Task: Add to scrum project TourPlan a team member softage.2@softage.net and assign as Project Lead.
Action: Mouse moved to (175, 61)
Screenshot: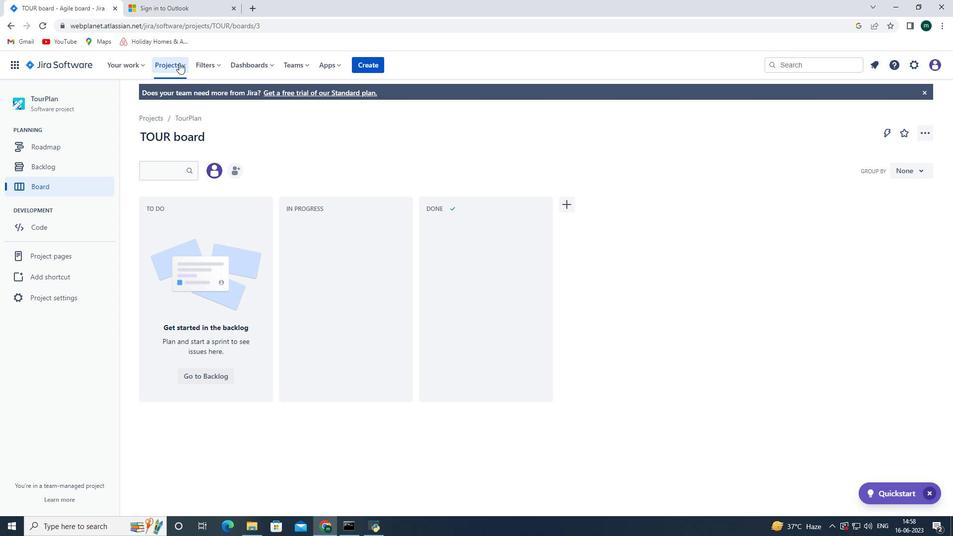 
Action: Mouse pressed left at (175, 61)
Screenshot: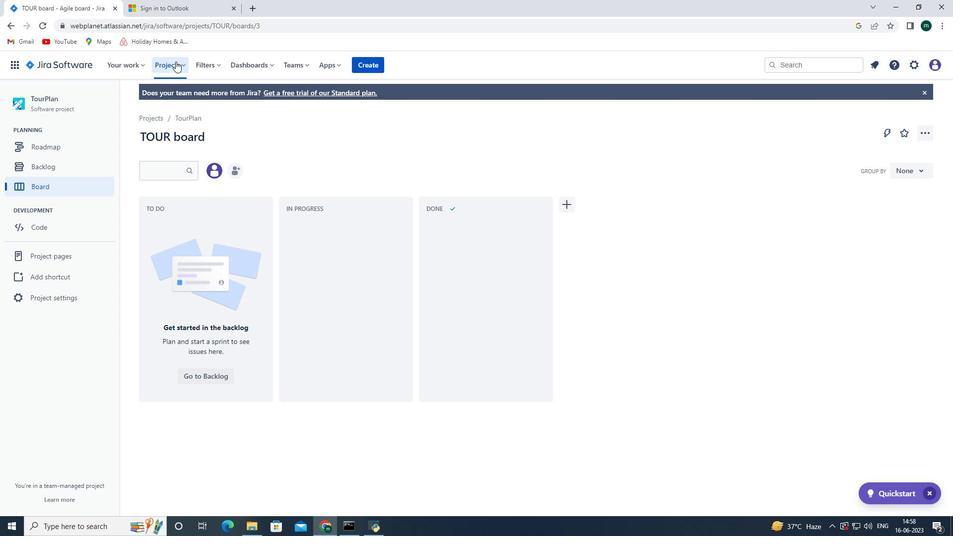 
Action: Mouse moved to (198, 208)
Screenshot: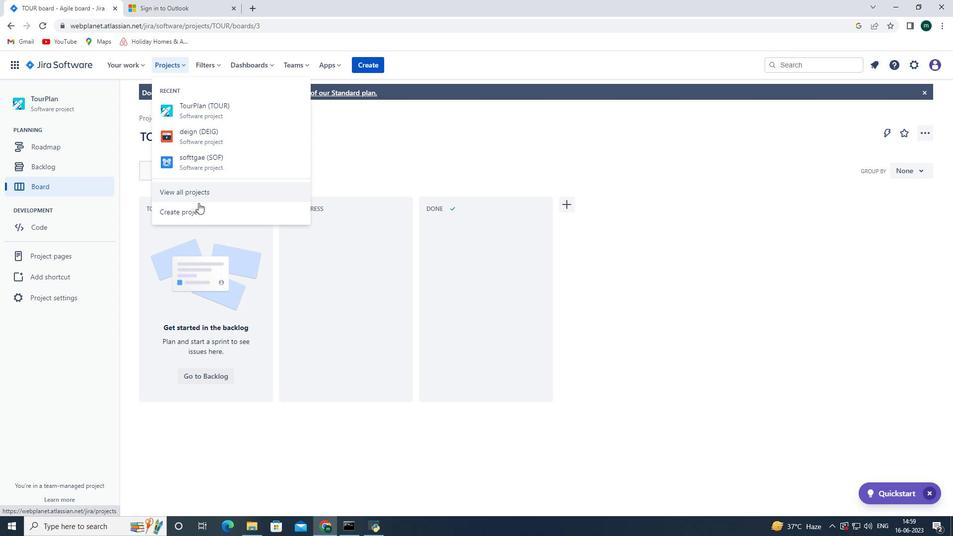 
Action: Mouse pressed left at (198, 208)
Screenshot: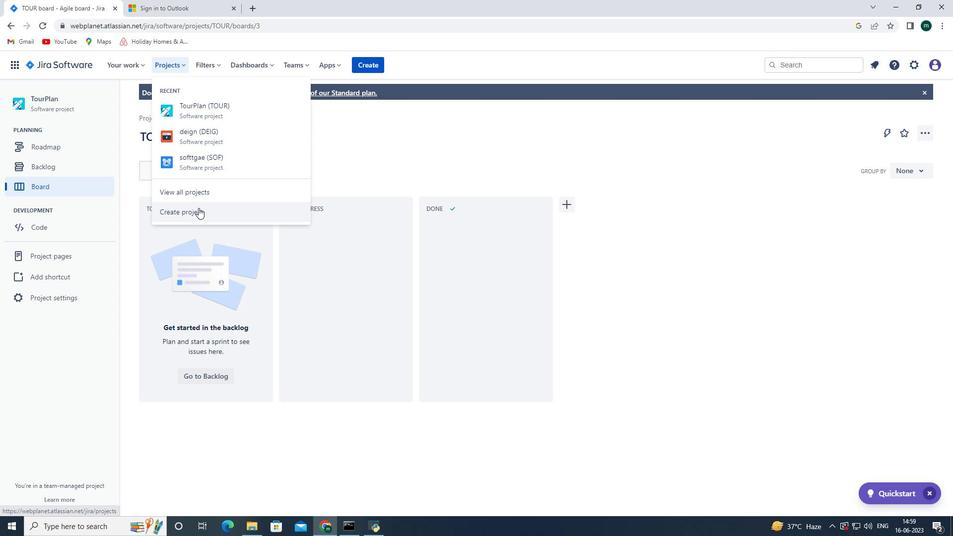 
Action: Mouse moved to (470, 256)
Screenshot: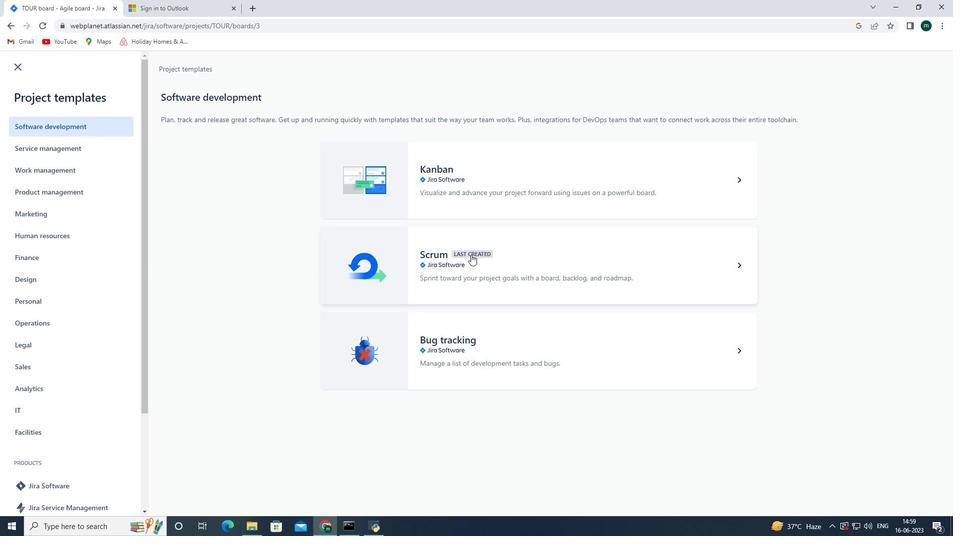 
Action: Mouse pressed left at (470, 256)
Screenshot: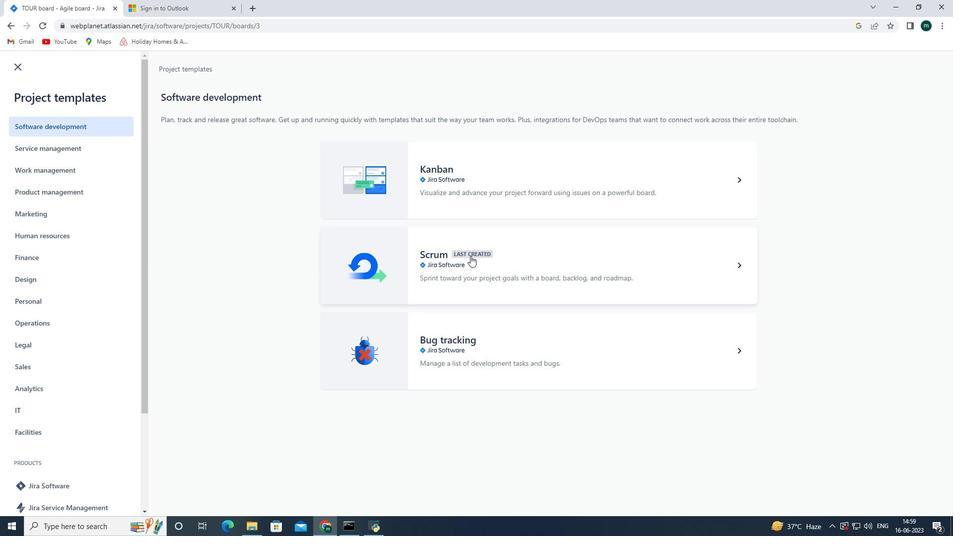 
Action: Mouse moved to (748, 515)
Screenshot: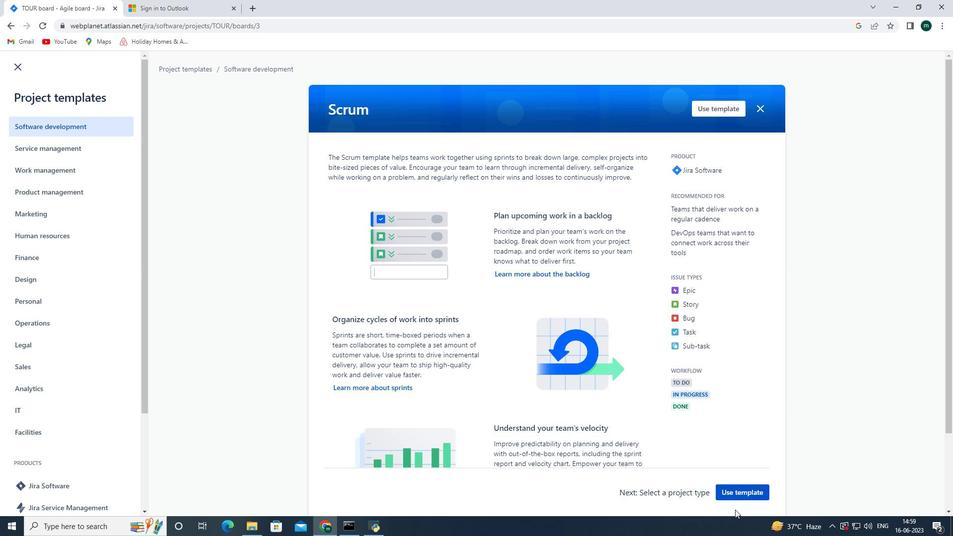 
Action: Mouse pressed left at (748, 515)
Screenshot: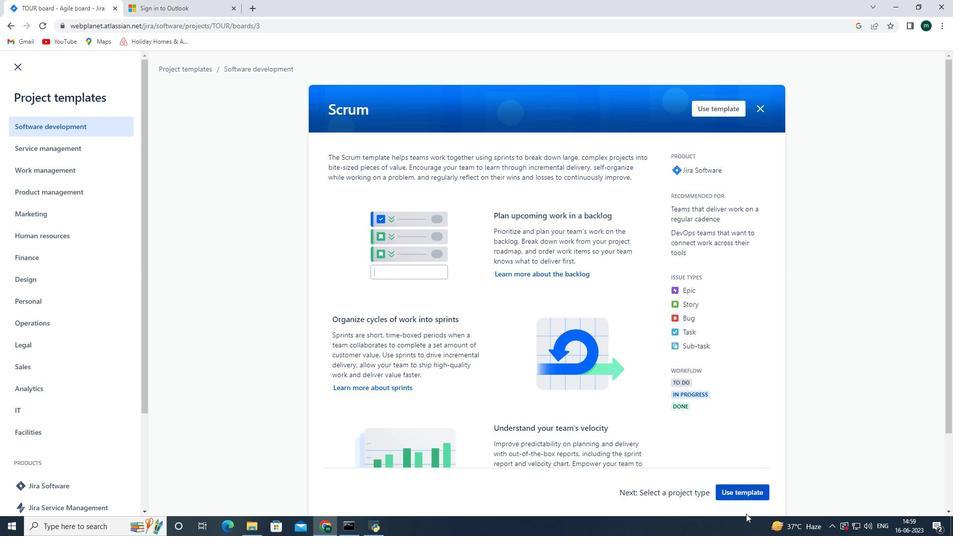 
Action: Mouse moved to (738, 497)
Screenshot: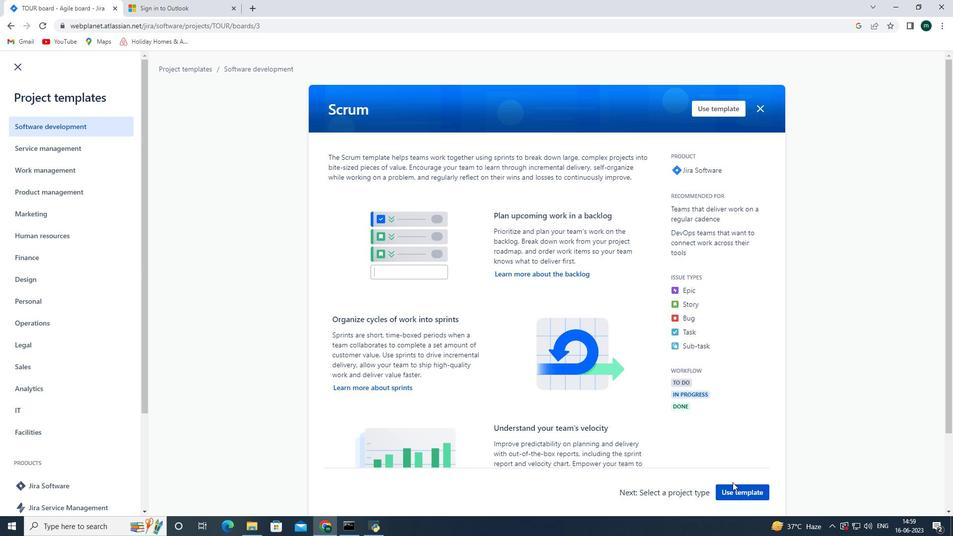 
Action: Mouse pressed left at (738, 497)
Screenshot: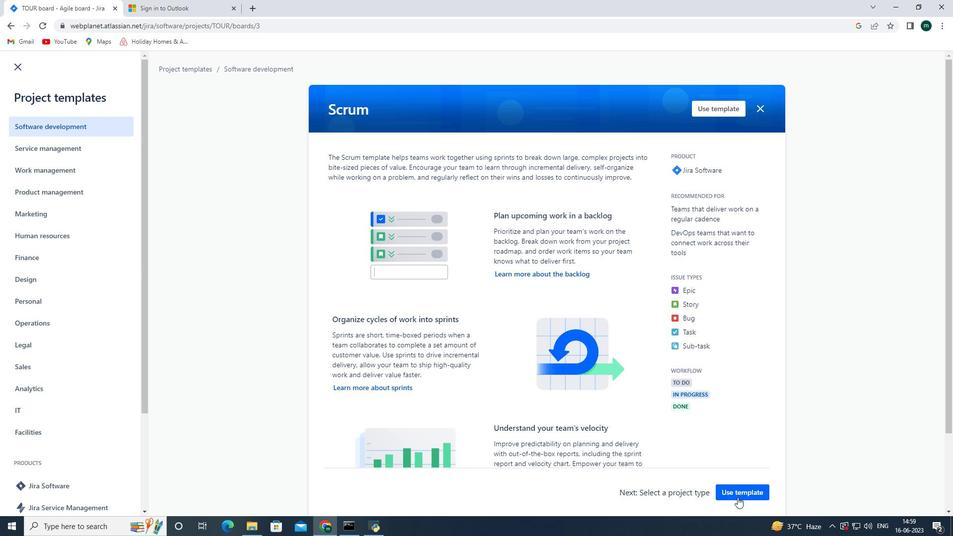 
Action: Mouse moved to (457, 347)
Screenshot: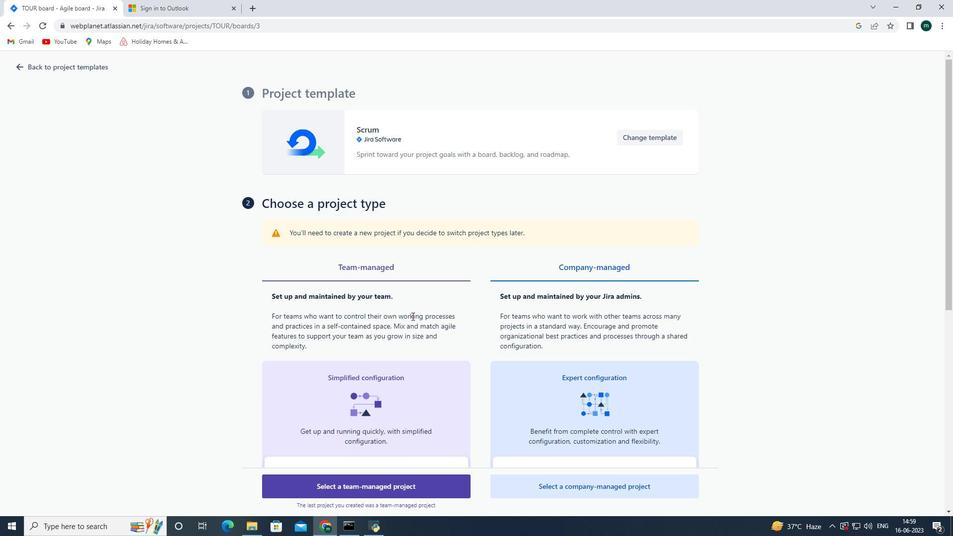 
Action: Mouse scrolled (457, 346) with delta (0, 0)
Screenshot: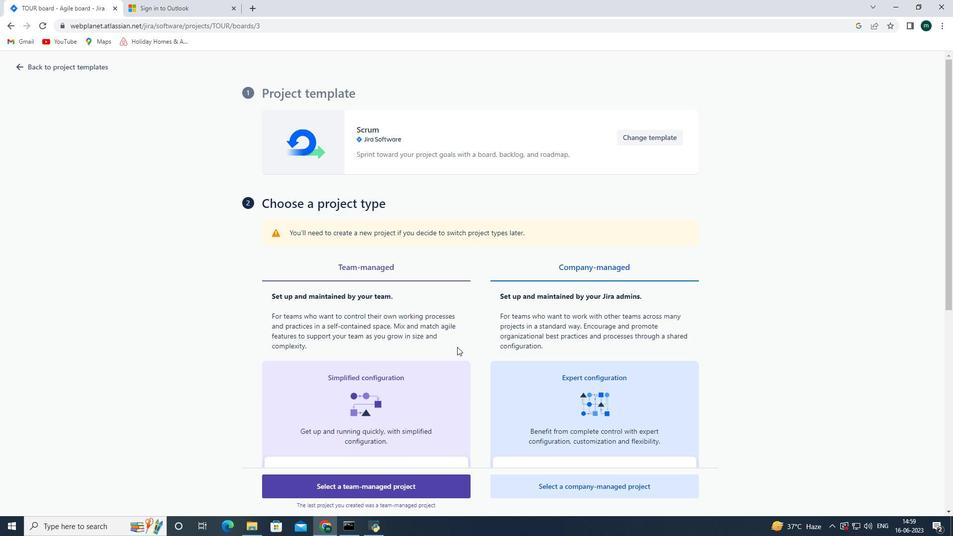 
Action: Mouse scrolled (457, 346) with delta (0, 0)
Screenshot: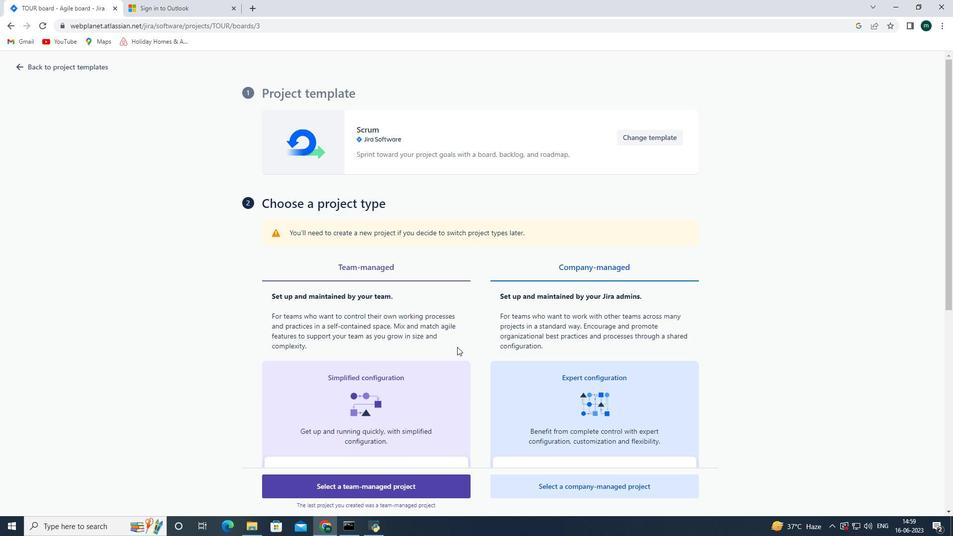 
Action: Mouse scrolled (457, 346) with delta (0, 0)
Screenshot: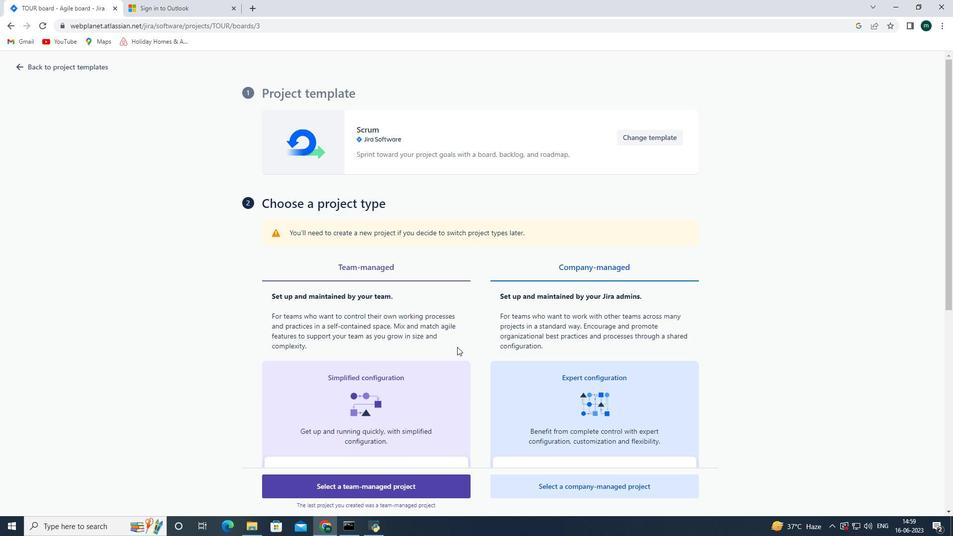 
Action: Mouse scrolled (457, 346) with delta (0, 0)
Screenshot: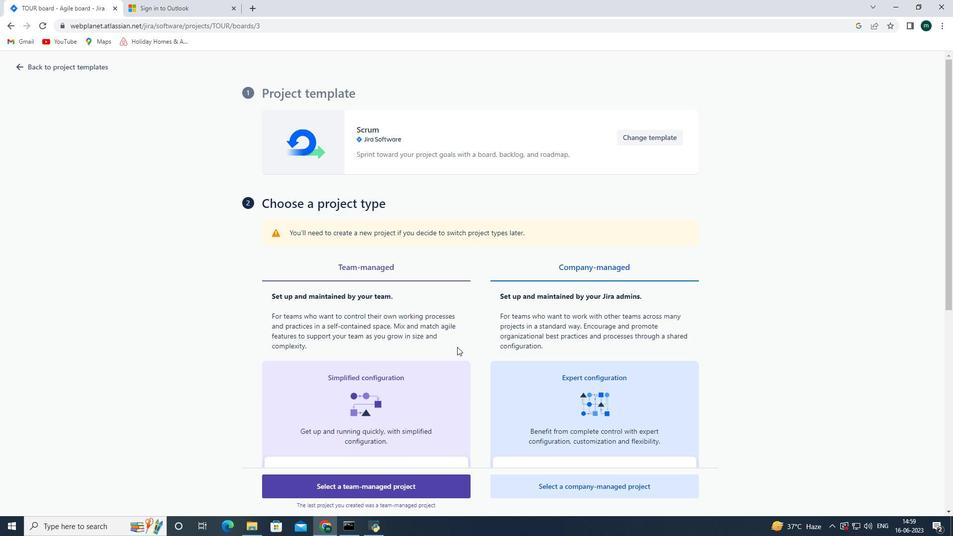 
Action: Mouse moved to (426, 489)
Screenshot: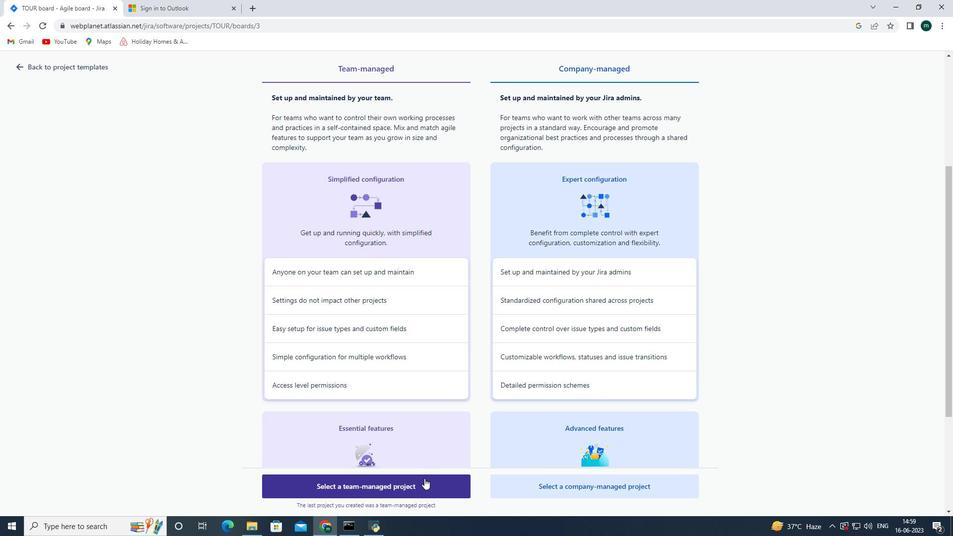 
Action: Mouse pressed left at (426, 489)
Screenshot: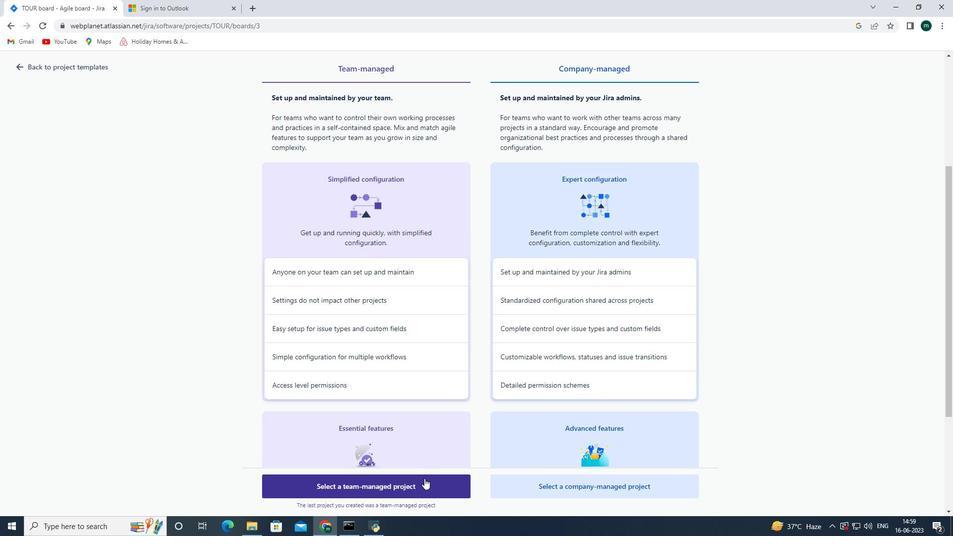 
Action: Mouse moved to (288, 249)
Screenshot: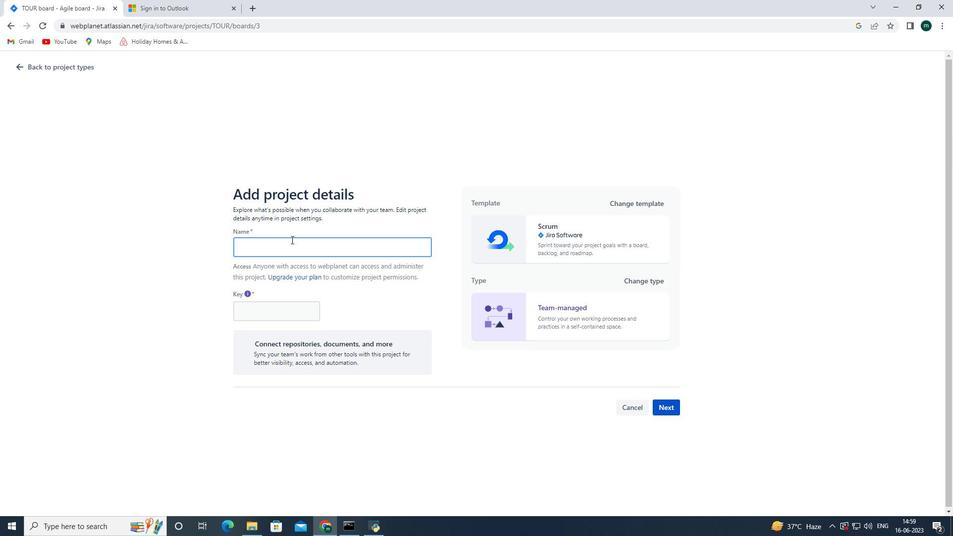 
Action: Mouse pressed left at (288, 249)
Screenshot: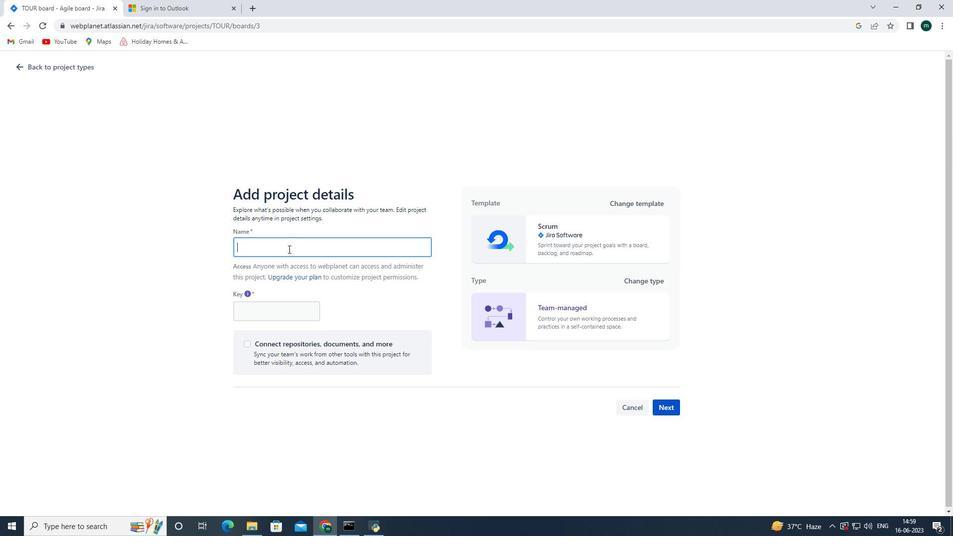 
Action: Mouse moved to (288, 249)
Screenshot: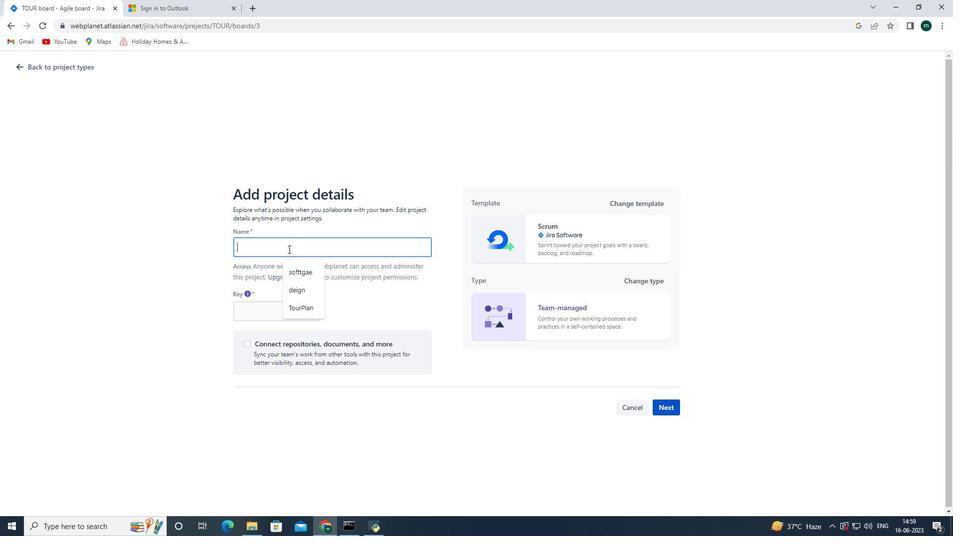 
Action: Key pressed <Key.shift>Tour<Key.space><Key.shift><Key.shift><Key.shift><Key.shift><Key.shift><Key.shift><Key.shift><Key.shift><Key.shift><Key.shift><Key.shift><Key.shift><Key.shift><Key.shift><Key.shift><Key.shift><Key.shift><Key.shift><Key.shift><Key.shift><Key.shift><Key.shift><Key.shift><Key.shift><Key.shift><Key.shift><Key.shift><Key.shift><Key.shift><Key.shift><Key.shift><Key.shift><Key.shift><Key.shift><Key.shift><Key.shift><Key.shift><Key.shift><Key.shift><Key.shift><Key.shift><Key.shift><Key.shift><Key.shift><Key.shift><Key.shift><Key.shift><Key.shift><Key.shift><Key.shift><Key.shift><Key.shift><Key.shift><Key.shift><Key.shift><Key.shift><Key.shift><Key.shift><Key.shift><Key.shift><Key.shift><Key.shift><Key.shift><Key.shift><Key.shift><Key.shift><Key.shift><Key.shift><Key.shift><Key.shift><Key.shift><Key.shift><Key.shift><Key.shift><Key.shift><Key.shift><Key.shift><Key.shift><Key.shift><Key.shift><Key.shift><Key.shift><Key.shift><Key.shift><Key.shift><Key.shift><Key.shift><Key.shift><Key.shift><Key.shift><Key.shift><Key.shift><Key.shift><Key.shift><Key.shift><Key.shift><Key.shift><Key.shift><Key.shift><Key.shift><Key.shift><Key.shift><Key.shift><Key.shift><Key.shift><Key.shift><Key.shift><Key.shift><Key.shift><Key.shift><Key.shift><Key.shift><Key.shift><Key.shift><Key.shift><Key.shift><Key.shift><Key.shift><Key.shift><Key.shift><Key.shift><Key.shift><Key.shift><Key.shift><Key.shift><Key.shift><Key.shift><Key.shift><Key.shift><Key.shift><Key.shift><Key.shift><Key.shift><Key.shift><Key.shift><Key.shift><Key.shift><Key.shift><Key.shift><Key.shift><Key.shift><Key.shift><Key.shift><Key.shift><Key.shift><Key.shift><Key.shift><Key.shift><Key.shift><Key.shift><Key.shift><Key.shift>Plan<Key.space>
Screenshot: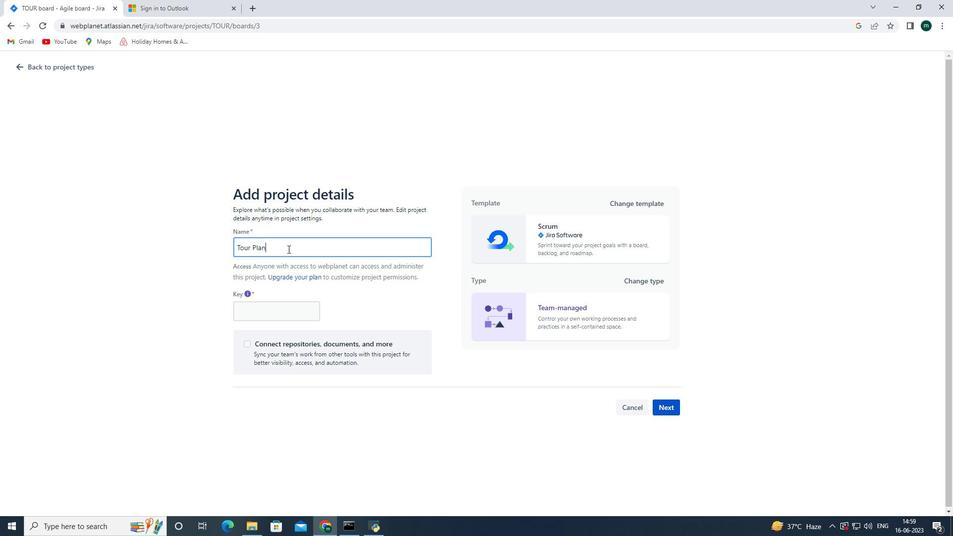 
Action: Mouse moved to (671, 408)
Screenshot: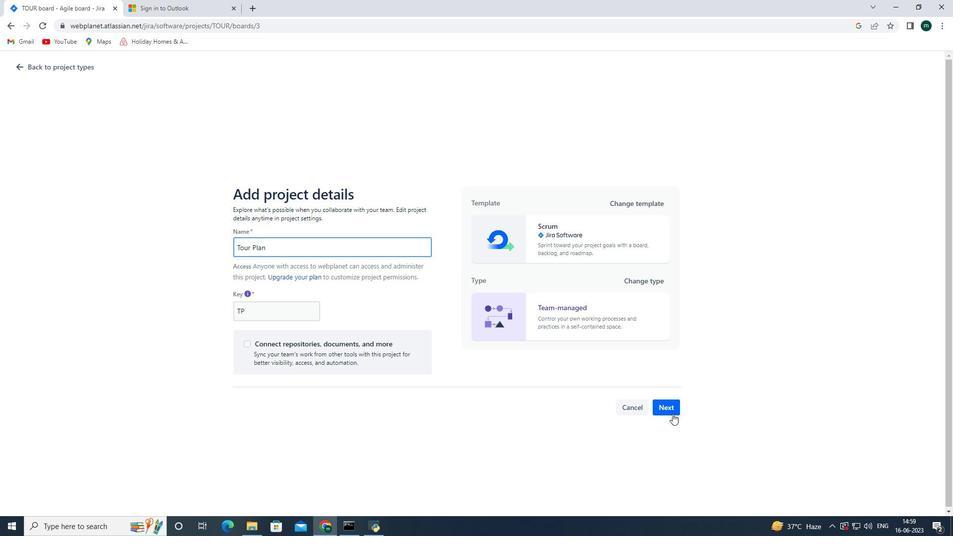 
Action: Mouse pressed left at (671, 408)
Screenshot: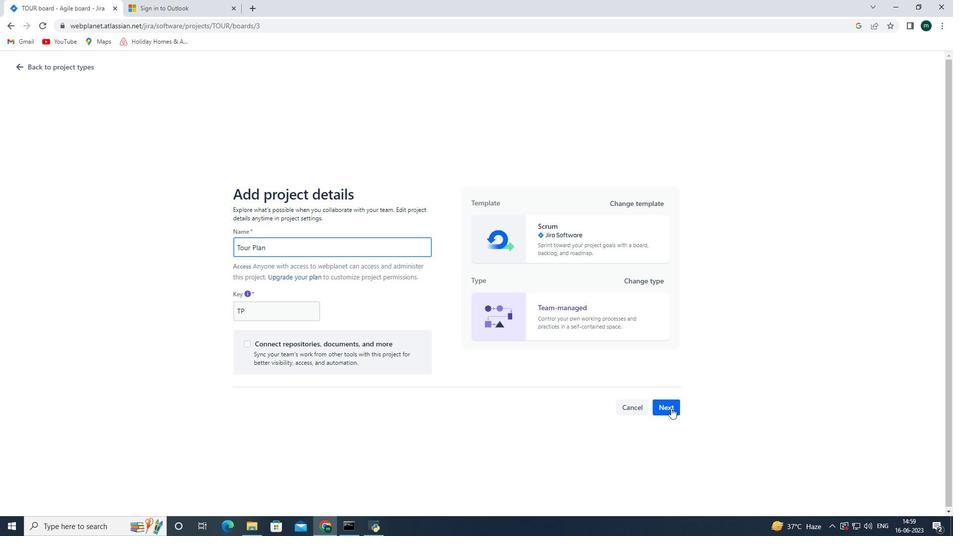
Action: Mouse moved to (582, 346)
Screenshot: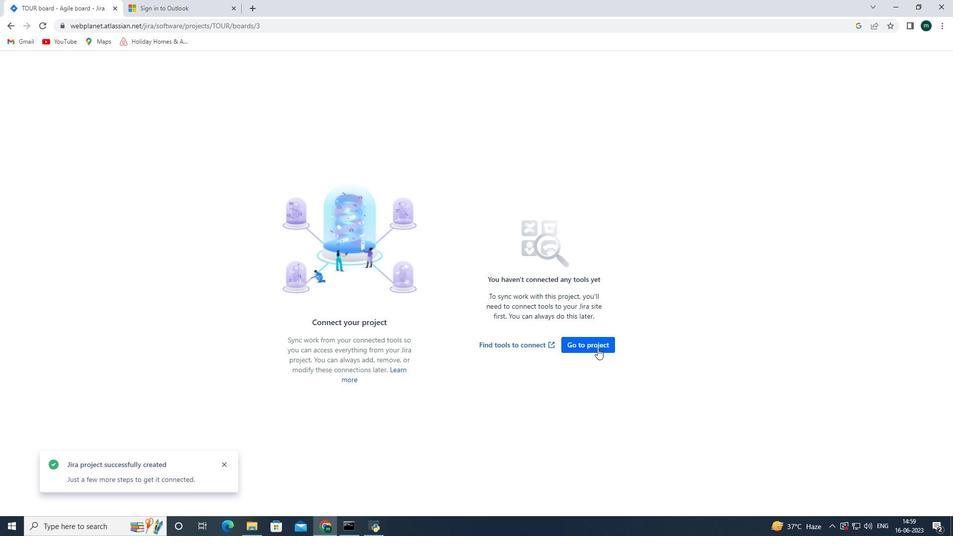 
Action: Mouse pressed left at (582, 346)
Screenshot: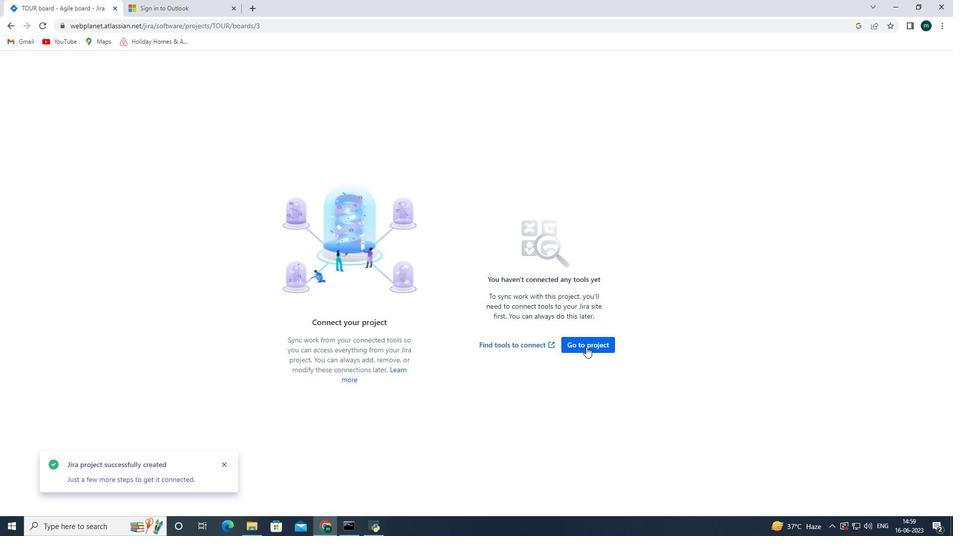
Action: Mouse moved to (186, 63)
Screenshot: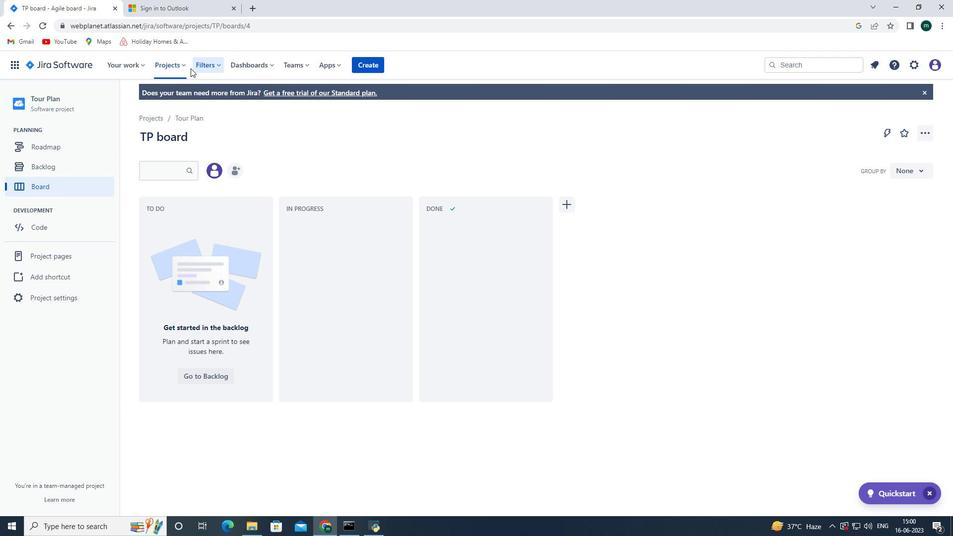 
Action: Mouse pressed left at (186, 63)
Screenshot: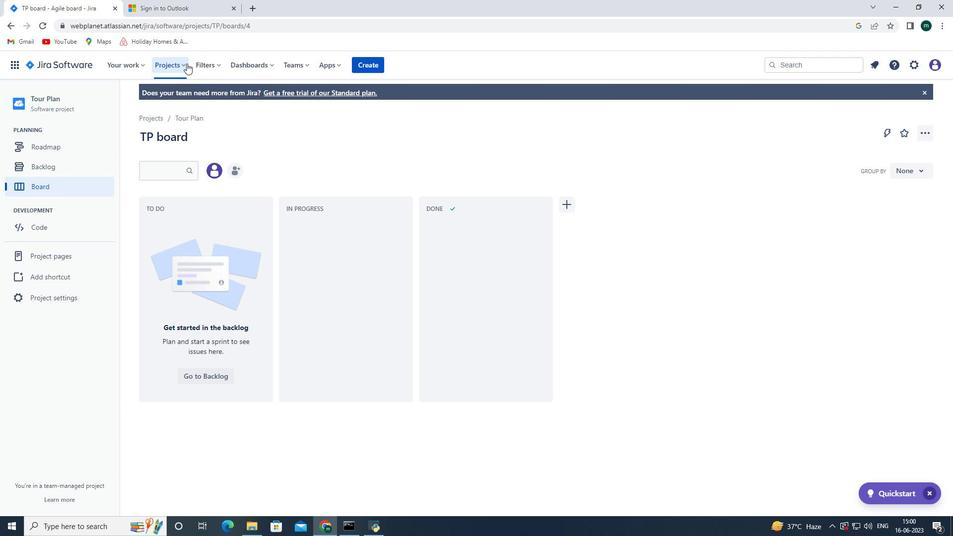 
Action: Mouse moved to (224, 107)
Screenshot: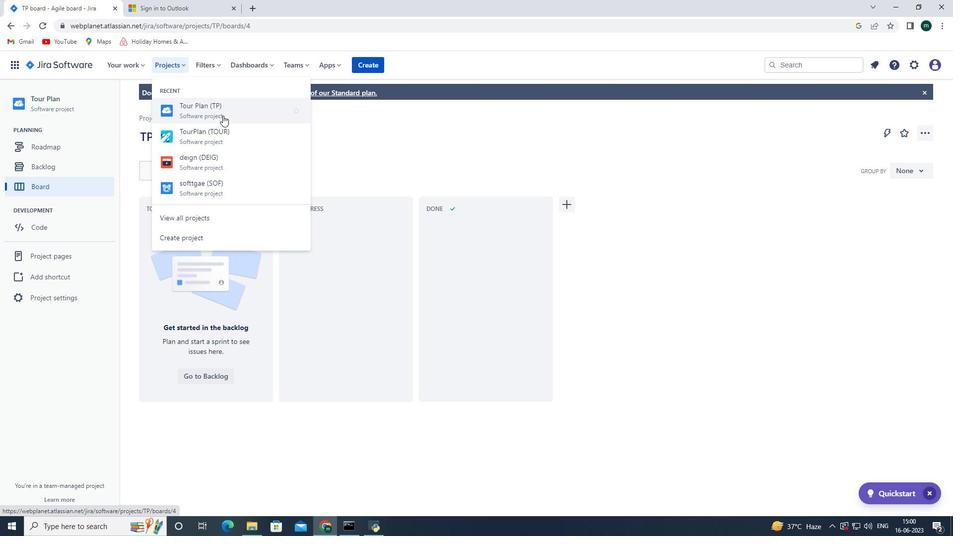 
Action: Mouse pressed left at (224, 107)
Screenshot: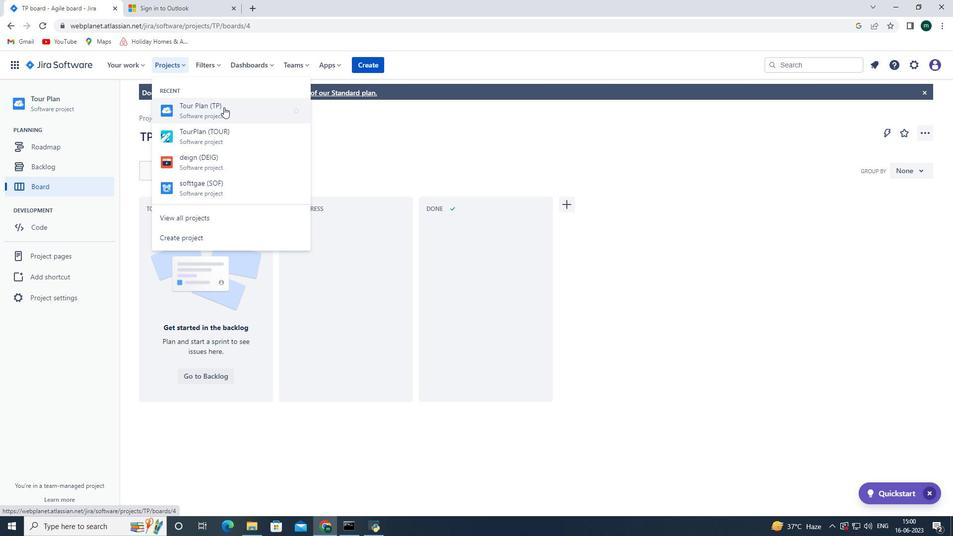 
Action: Mouse moved to (178, 68)
Screenshot: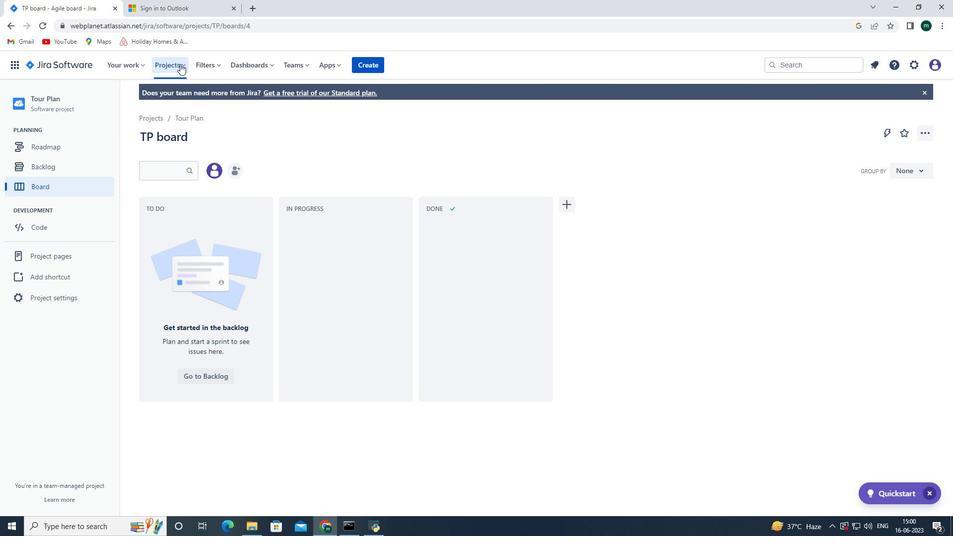 
Action: Mouse pressed left at (178, 68)
Screenshot: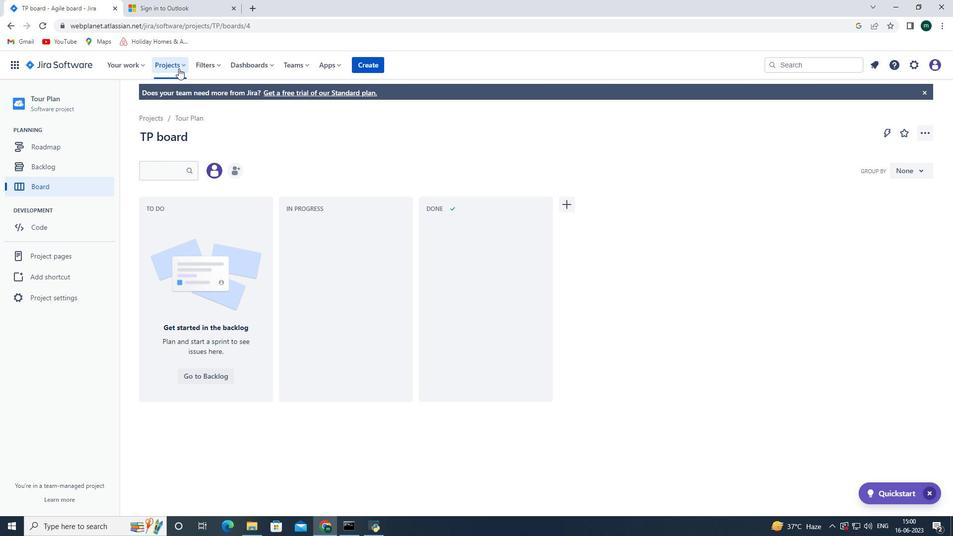 
Action: Mouse moved to (188, 109)
Screenshot: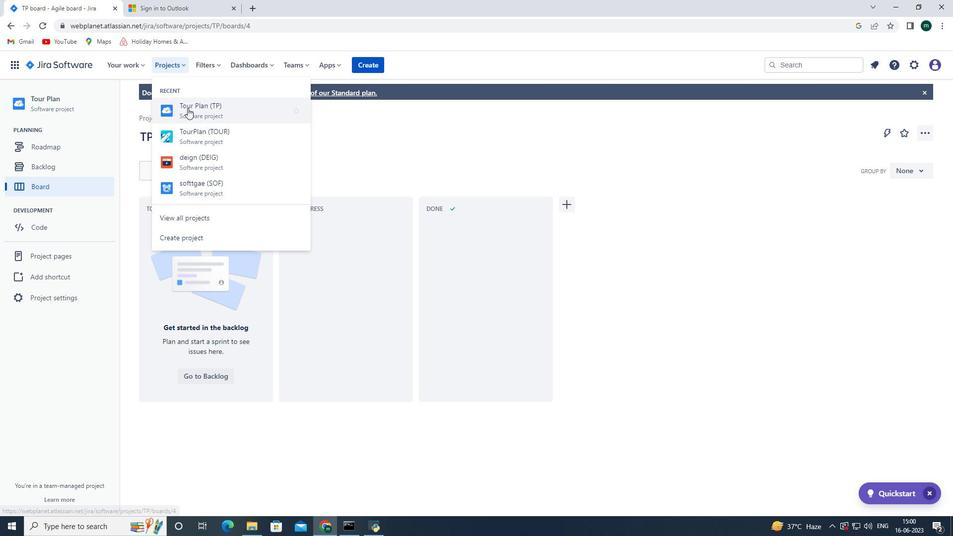 
Action: Mouse pressed left at (188, 109)
Screenshot: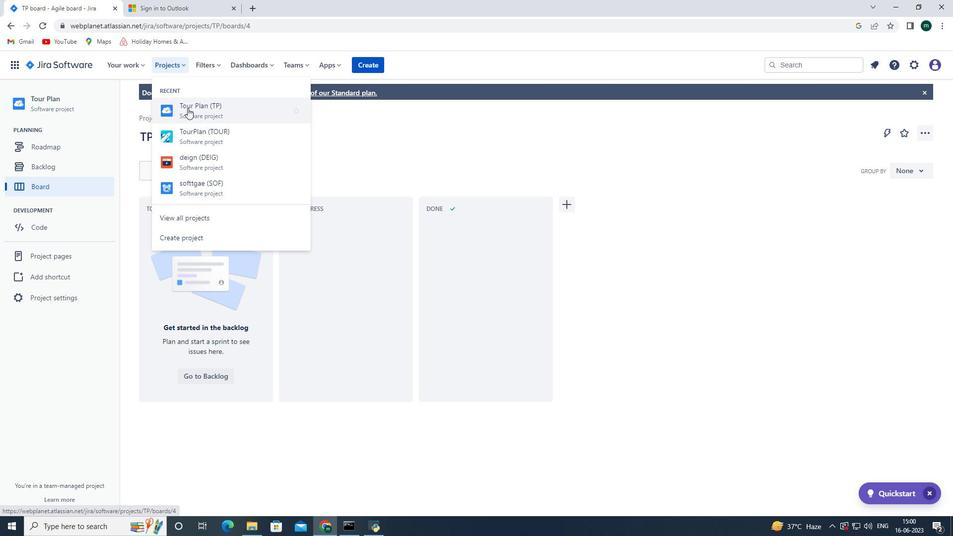 
Action: Mouse moved to (304, 220)
Screenshot: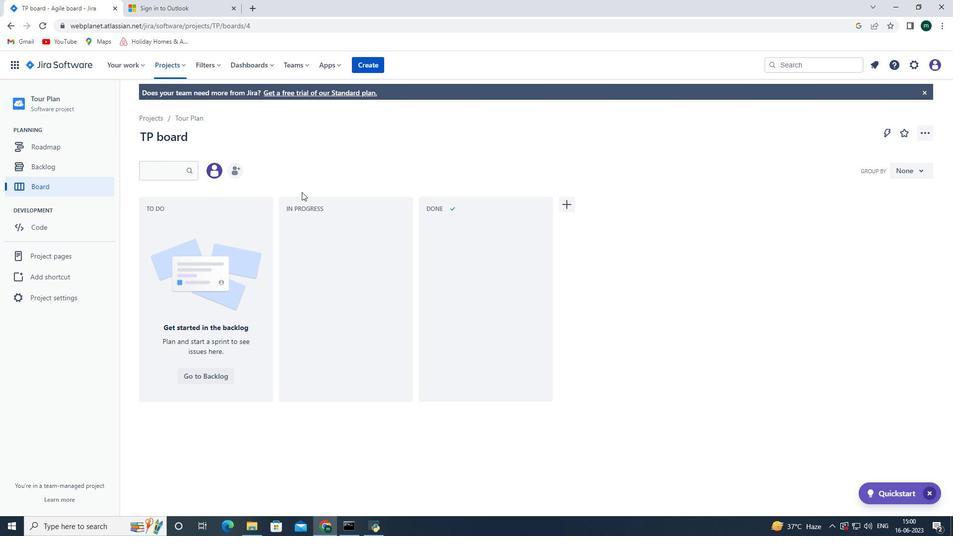 
Action: Mouse pressed left at (304, 220)
Screenshot: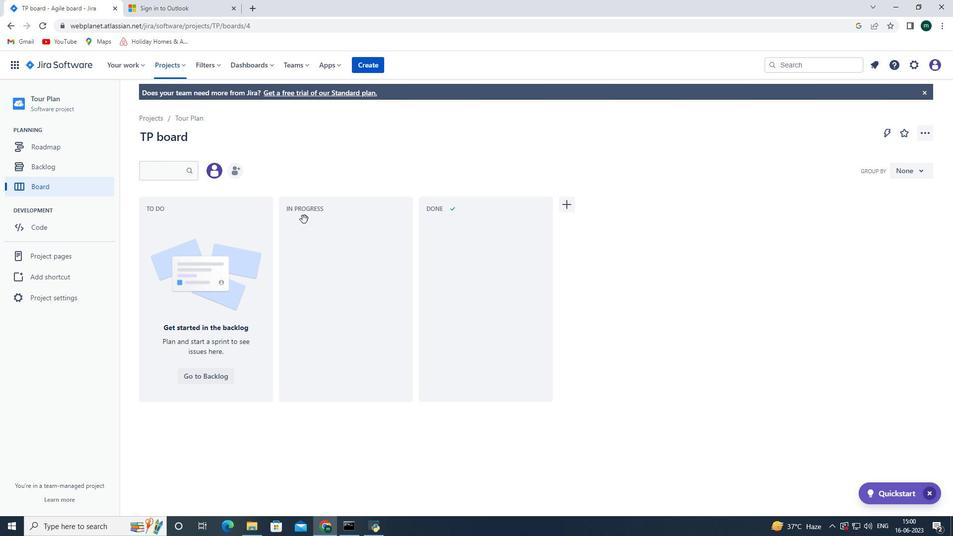 
Action: Mouse moved to (221, 218)
Screenshot: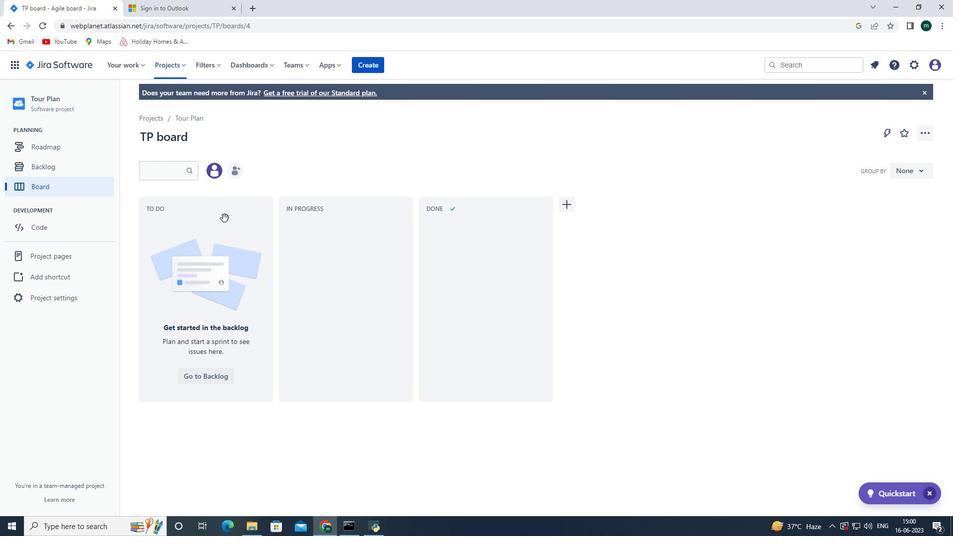 
Action: Mouse pressed left at (221, 218)
Screenshot: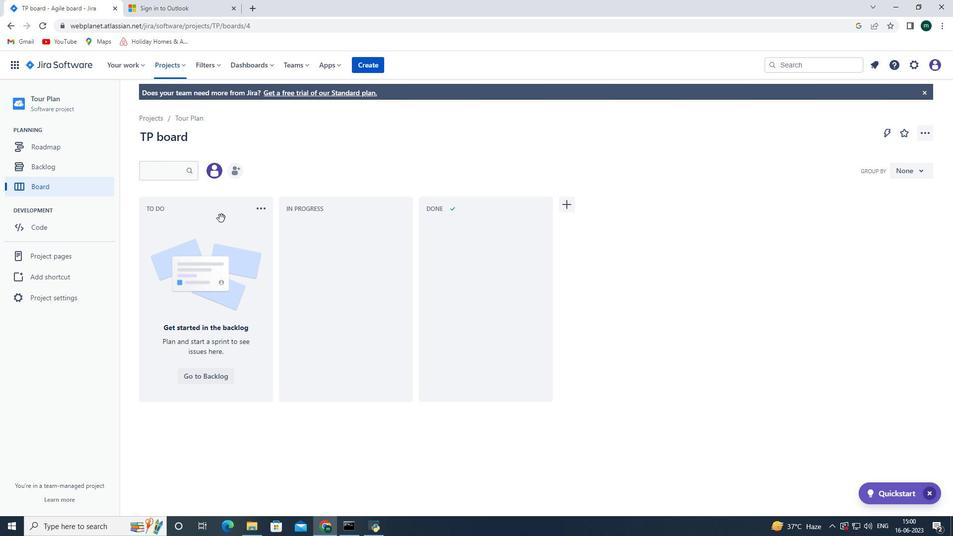 
Action: Mouse moved to (204, 236)
Screenshot: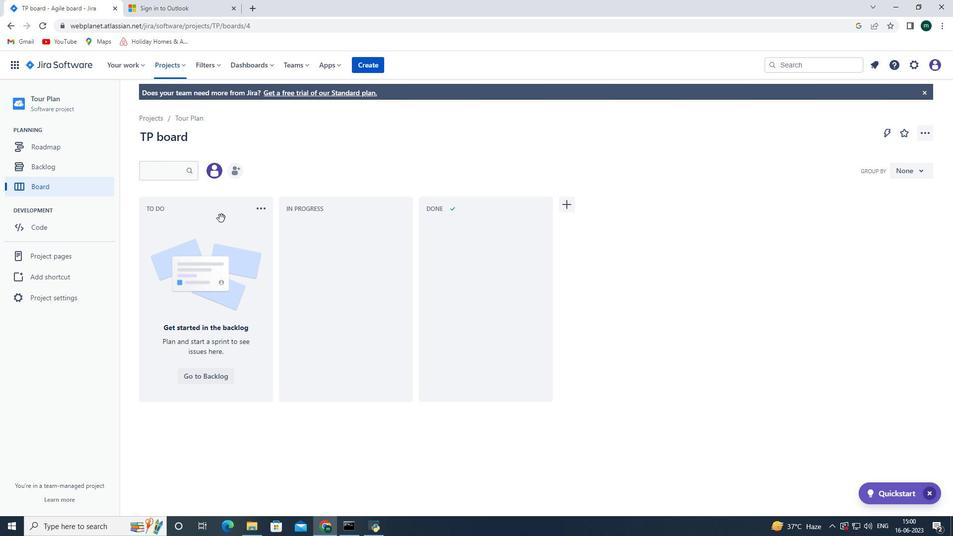 
